 Task: Change comment control to anyone.
Action: Mouse moved to (502, 142)
Screenshot: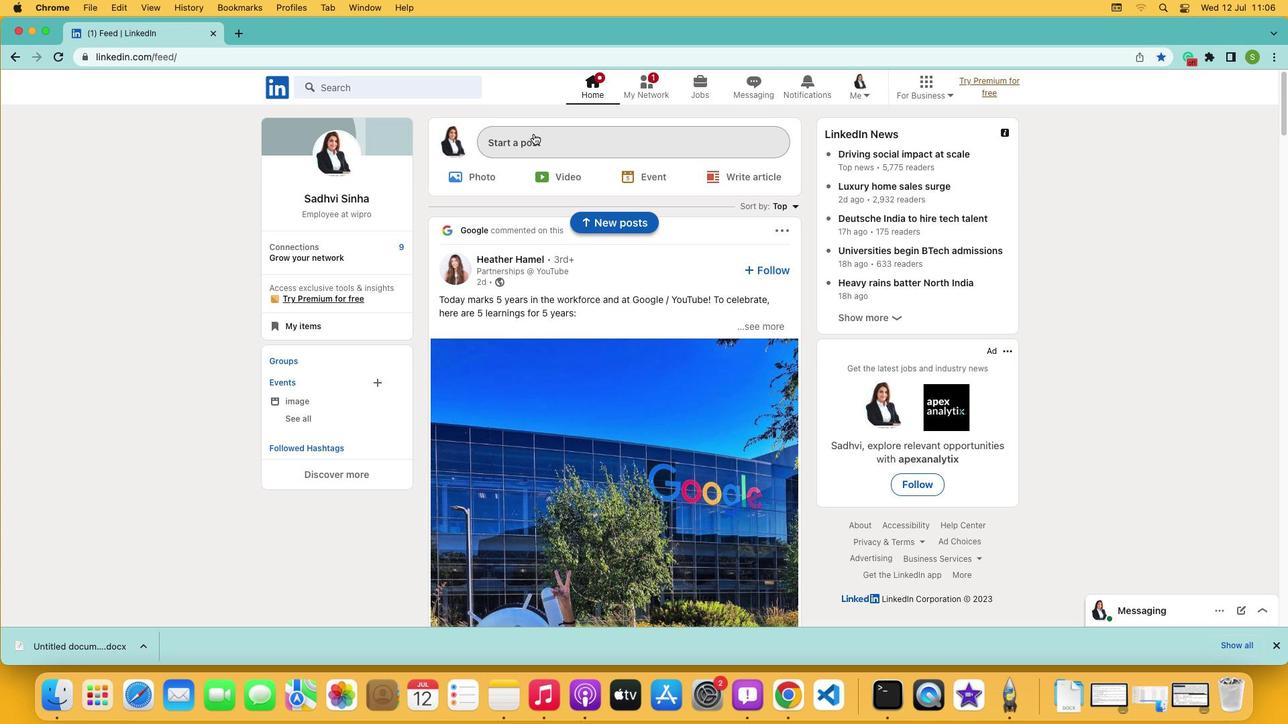 
Action: Mouse pressed left at (502, 142)
Screenshot: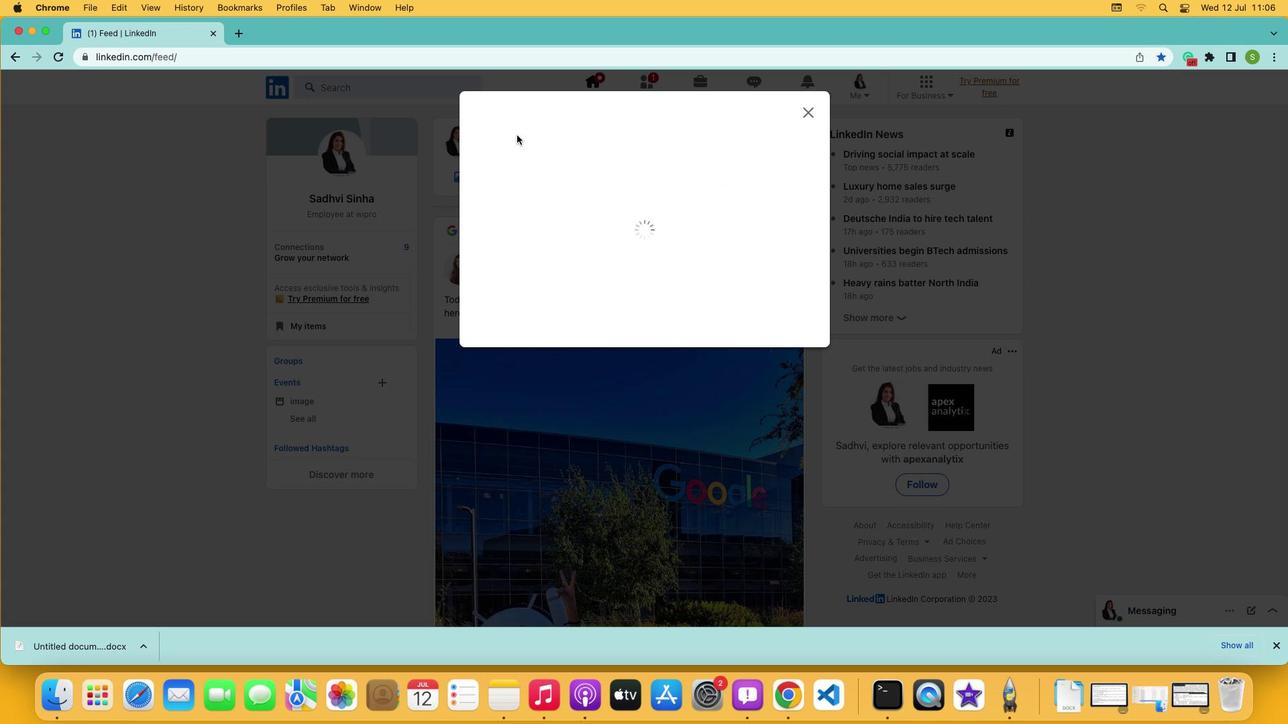 
Action: Mouse pressed left at (502, 142)
Screenshot: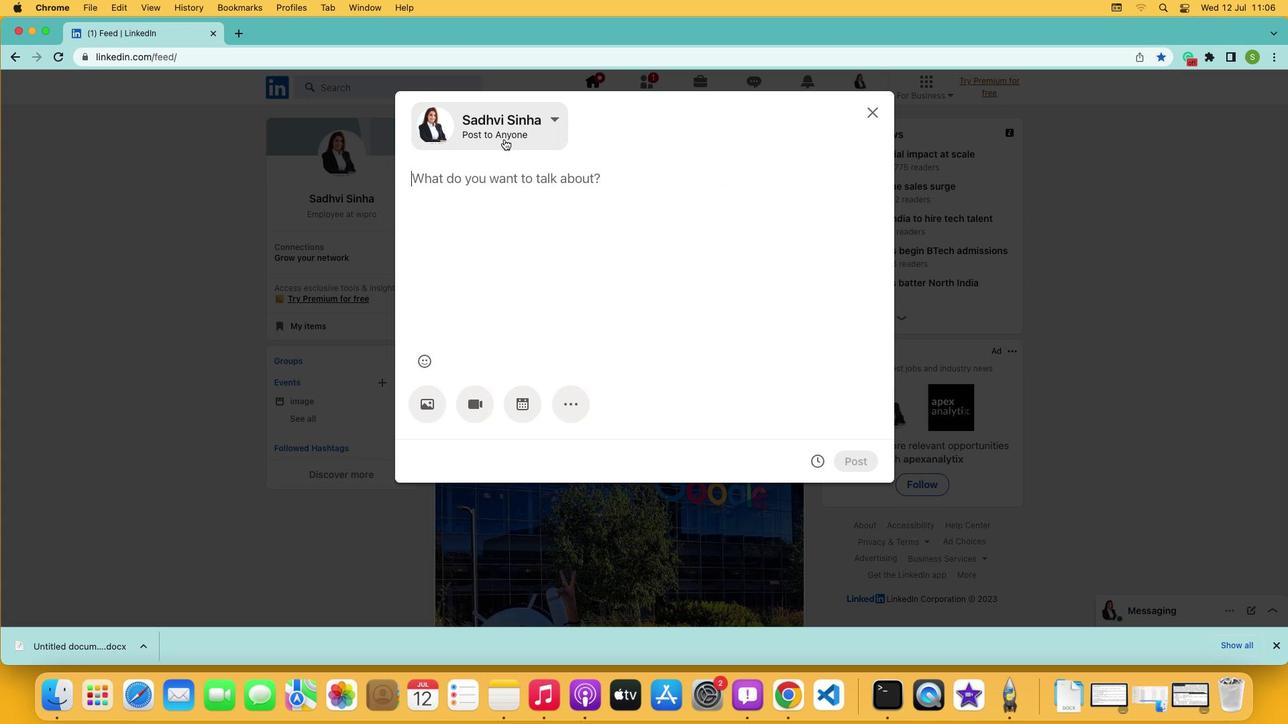 
Action: Mouse moved to (480, 137)
Screenshot: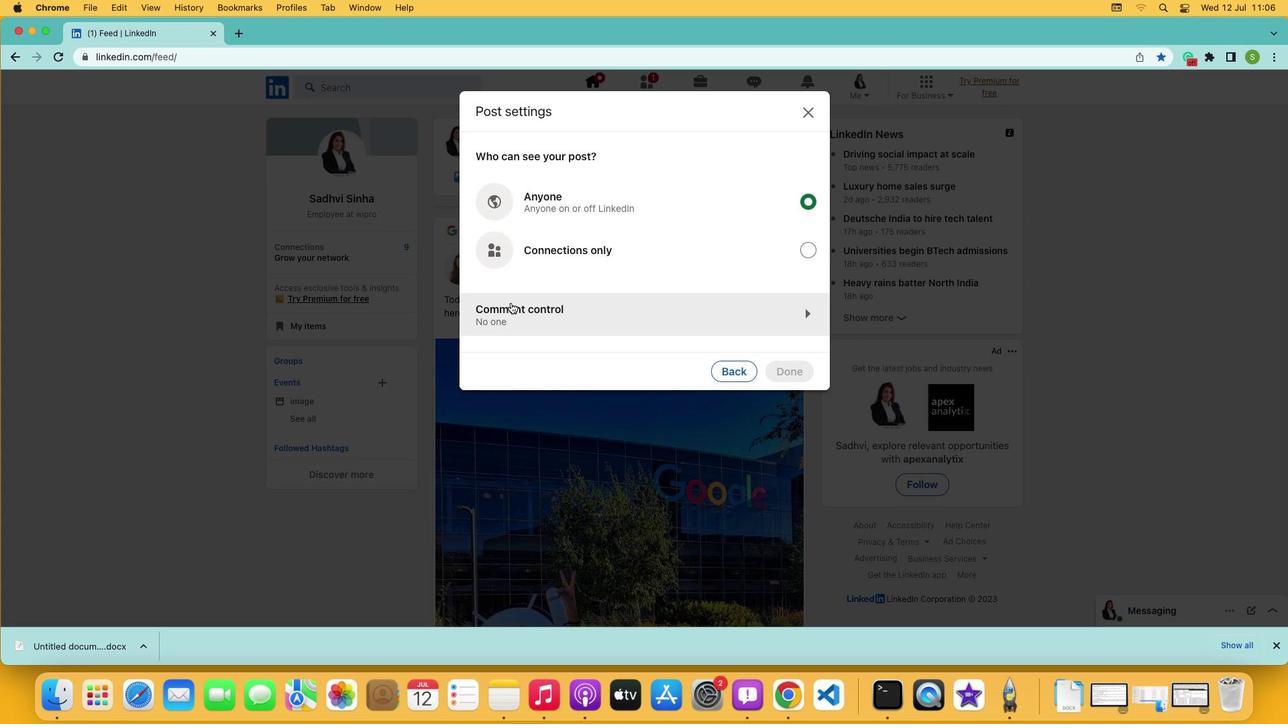 
Action: Mouse pressed left at (480, 137)
Screenshot: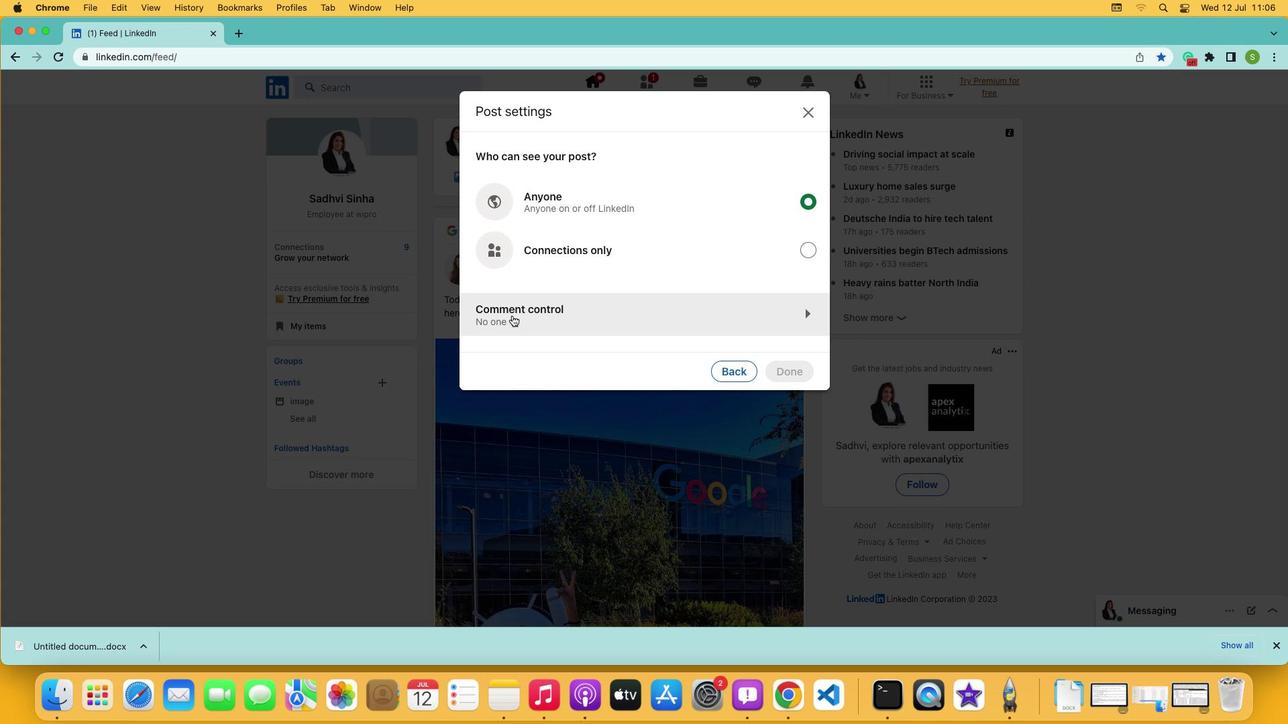 
Action: Mouse moved to (498, 314)
Screenshot: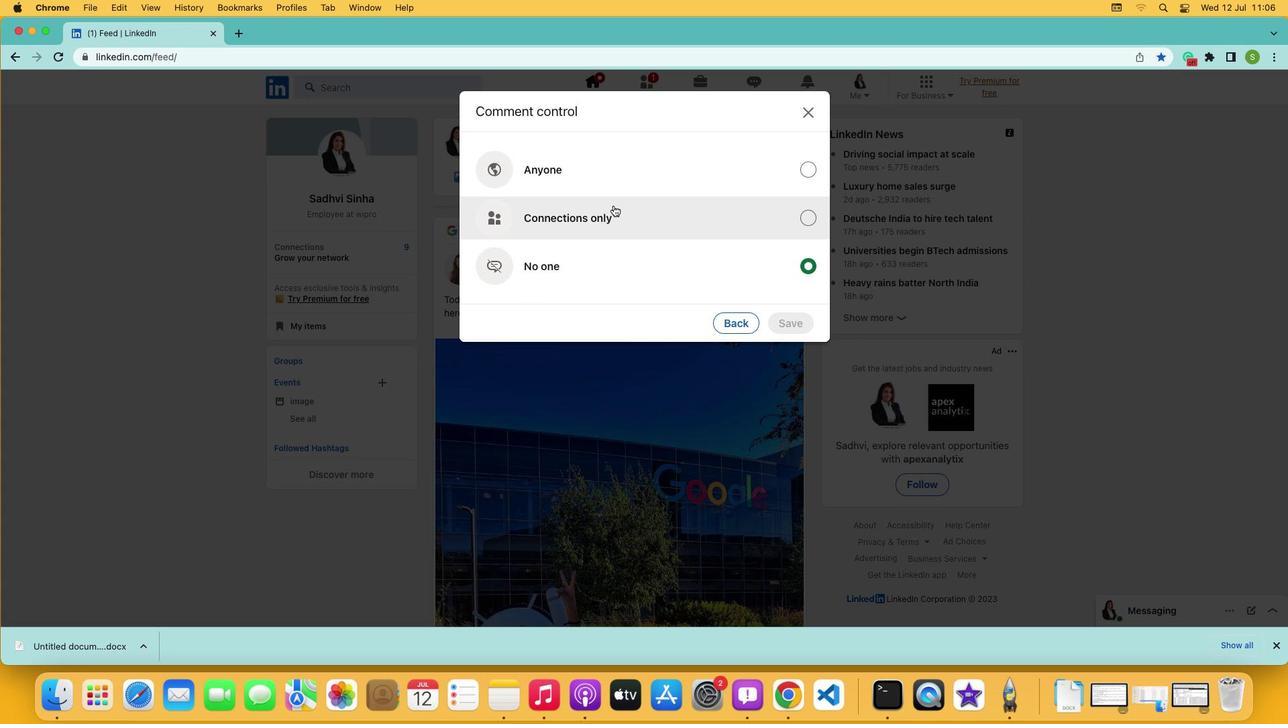 
Action: Mouse pressed left at (498, 314)
Screenshot: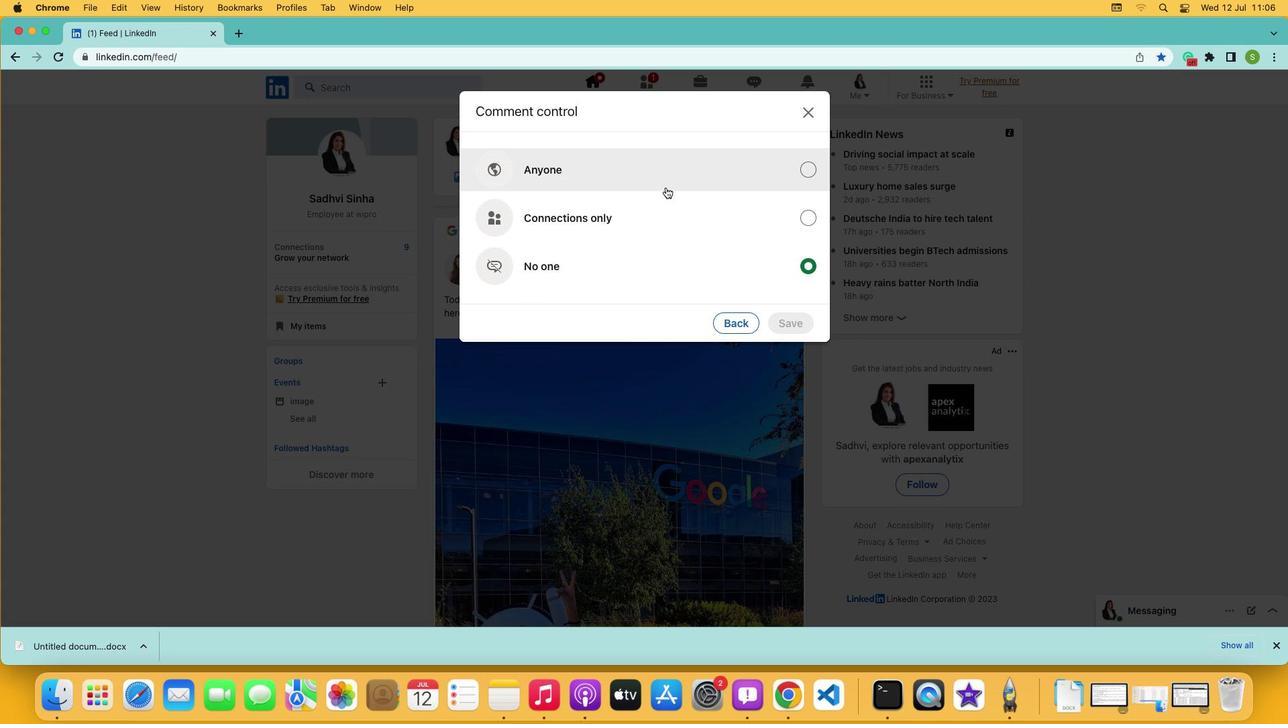 
Action: Mouse moved to (779, 164)
Screenshot: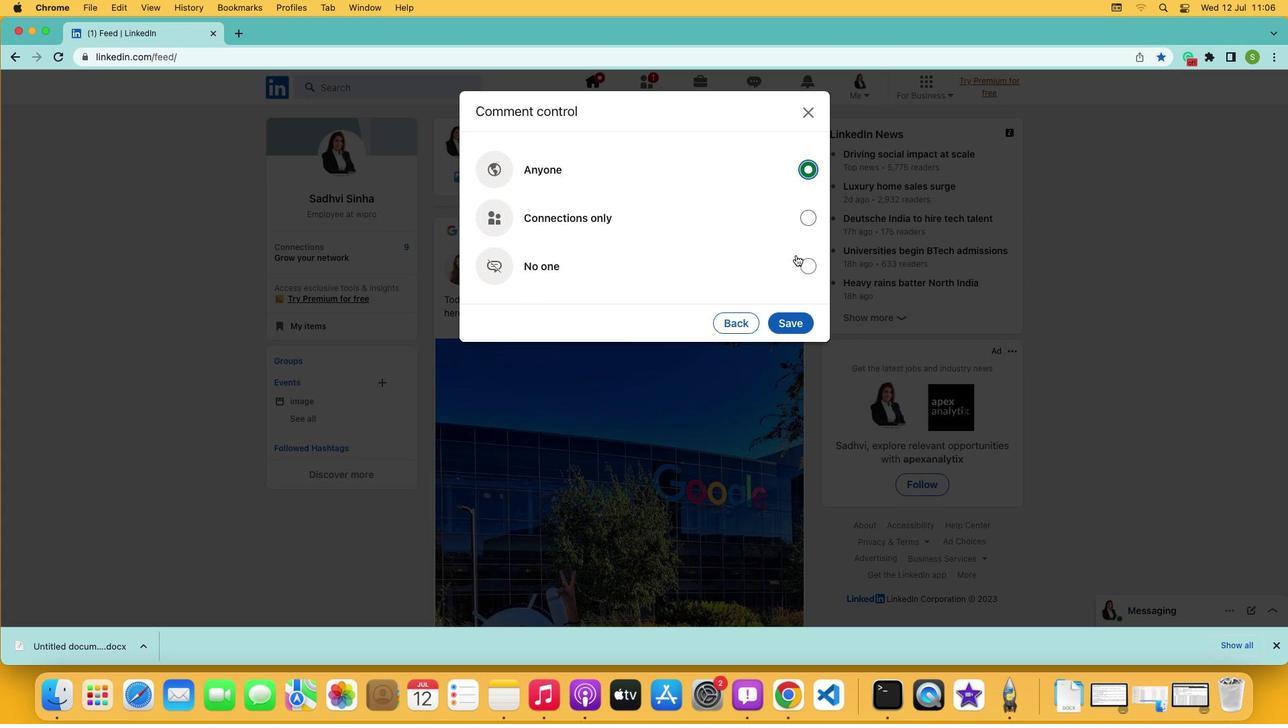 
Action: Mouse pressed left at (779, 164)
Screenshot: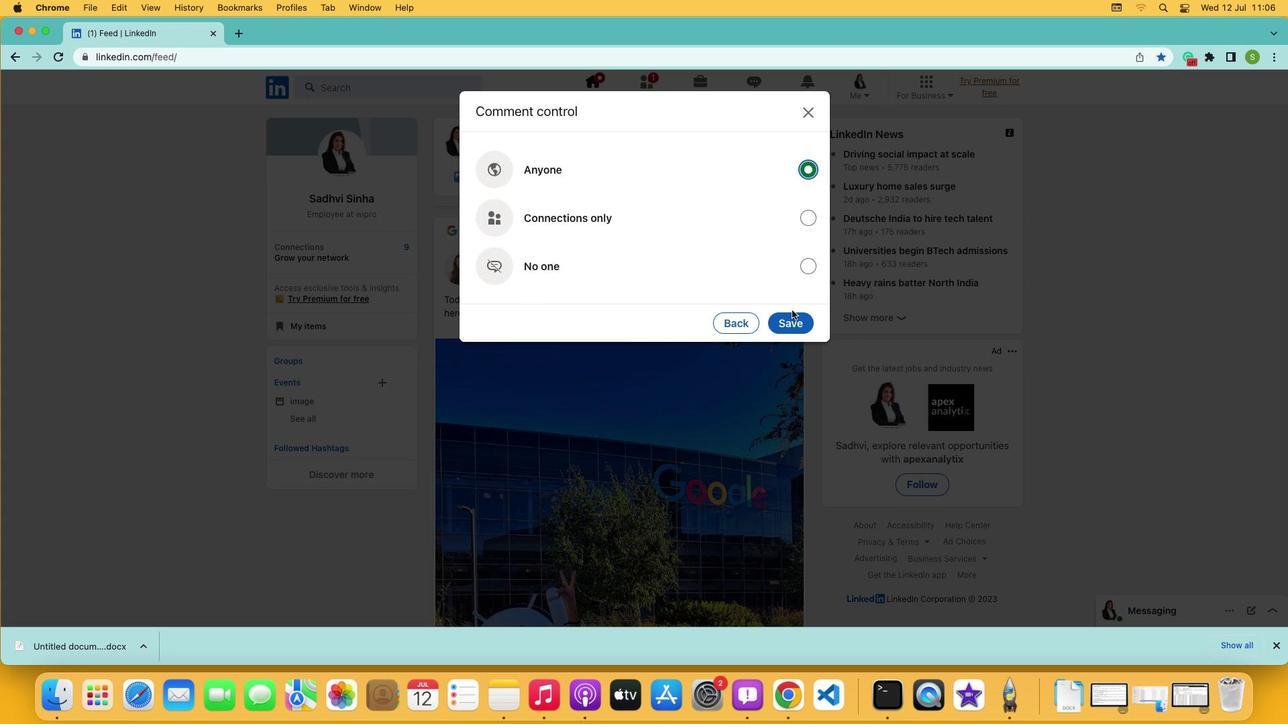 
Action: Mouse moved to (774, 320)
Screenshot: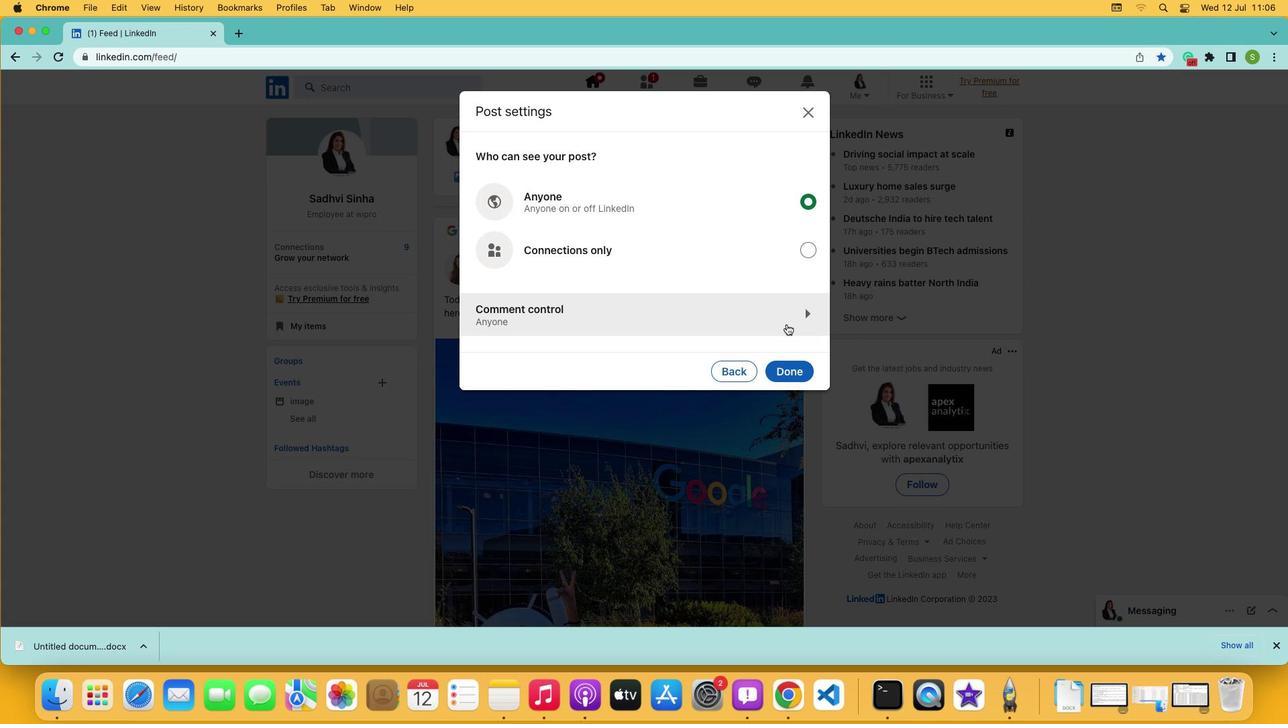 
Action: Mouse pressed left at (774, 320)
Screenshot: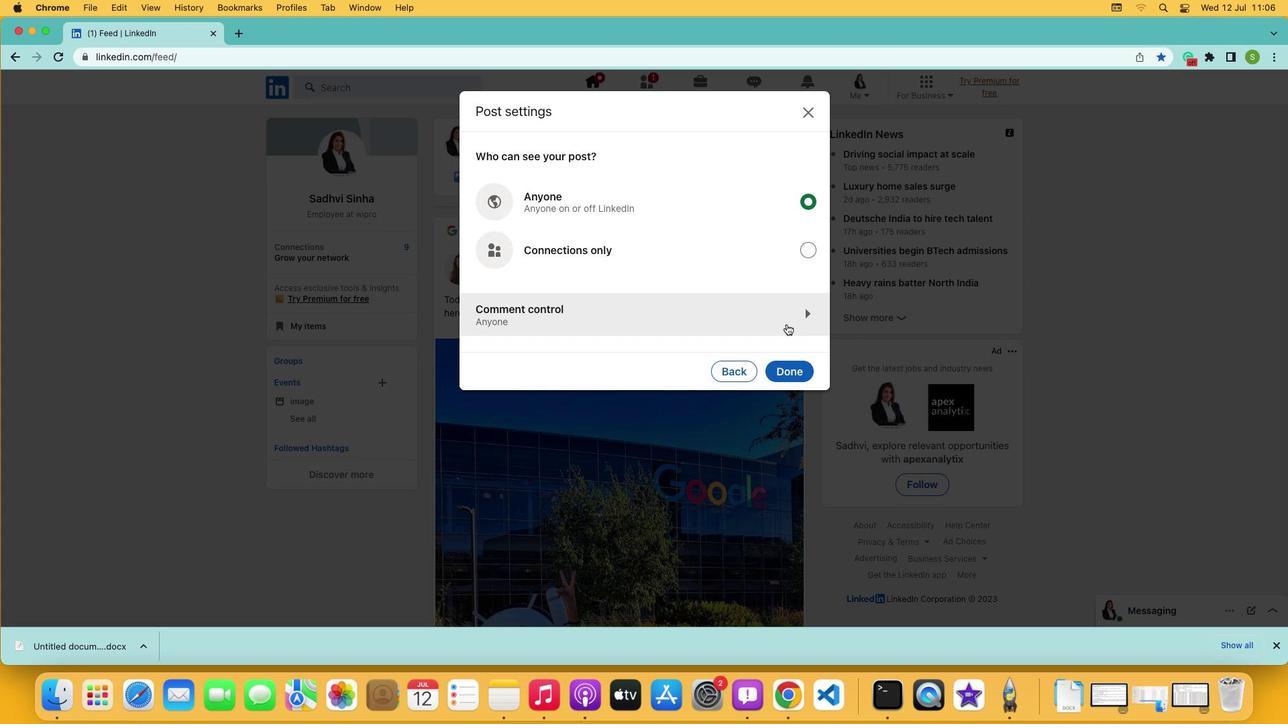 
